Task: Look for properties with 3 bedrooms.
Action: Mouse pressed left at (840, 137)
Screenshot: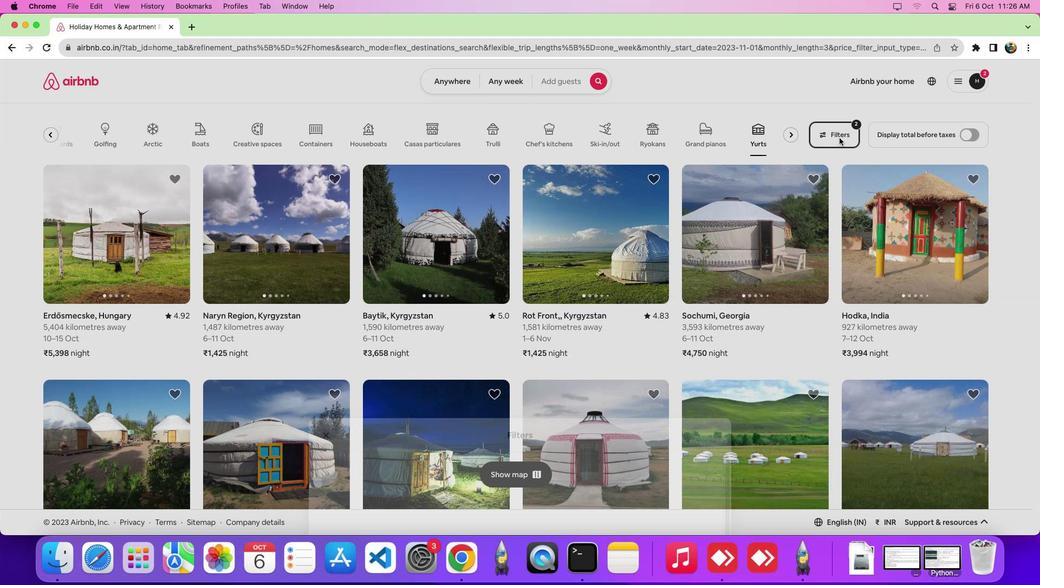 
Action: Mouse moved to (404, 186)
Screenshot: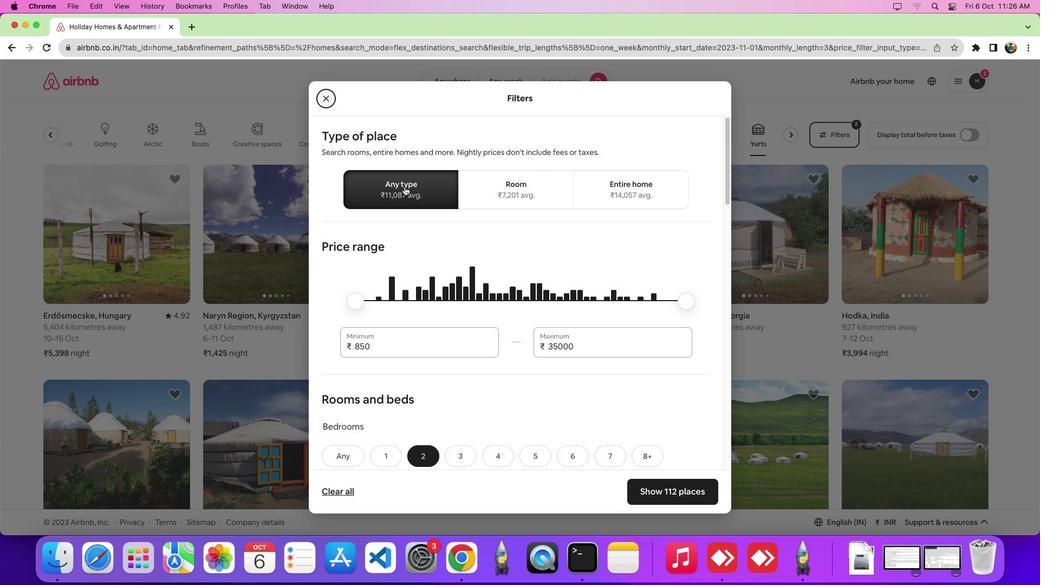 
Action: Mouse pressed left at (404, 186)
Screenshot: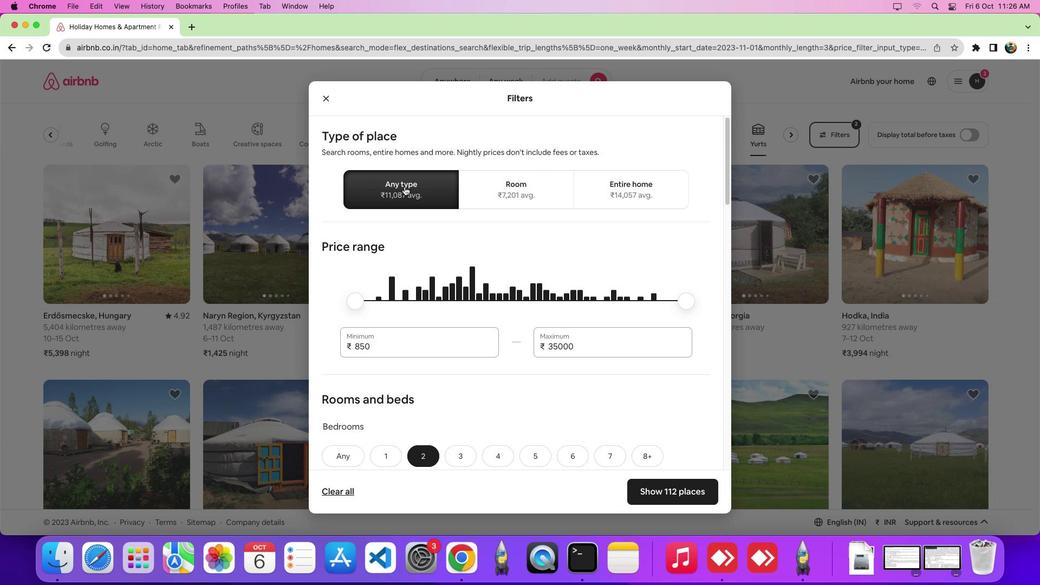 
Action: Mouse moved to (517, 298)
Screenshot: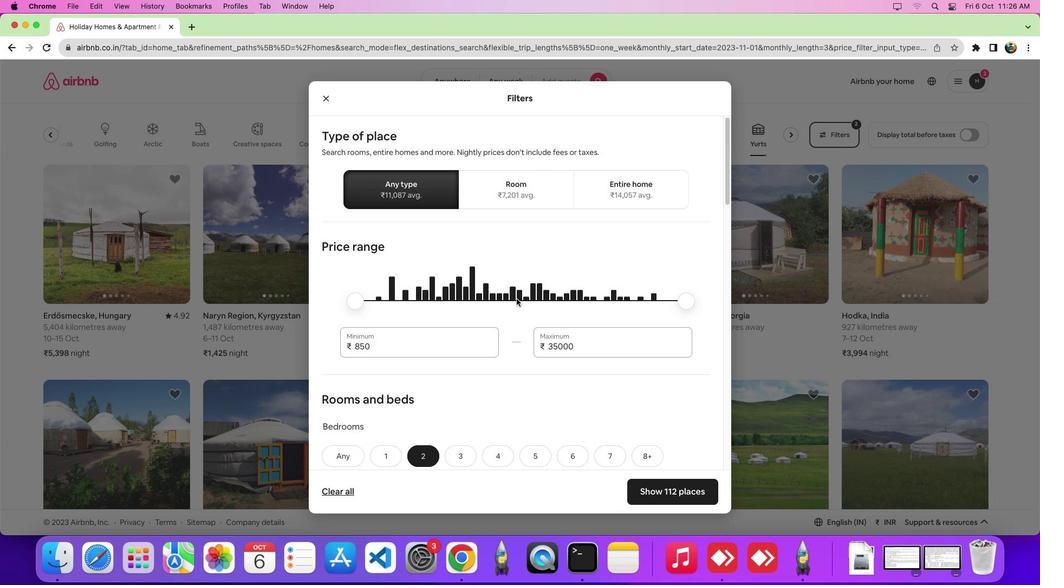
Action: Mouse scrolled (517, 298) with delta (0, 0)
Screenshot: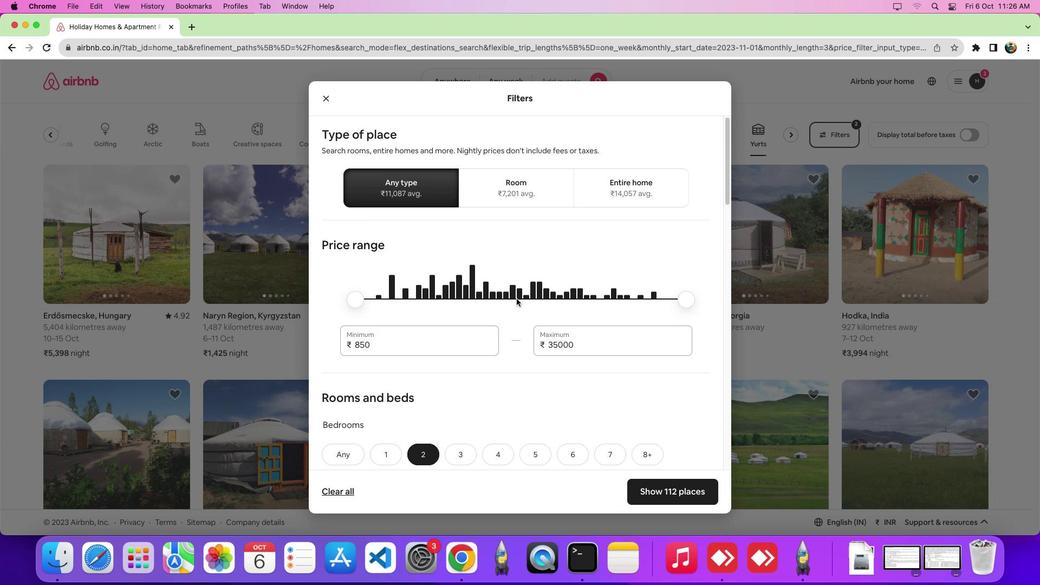 
Action: Mouse scrolled (517, 298) with delta (0, 0)
Screenshot: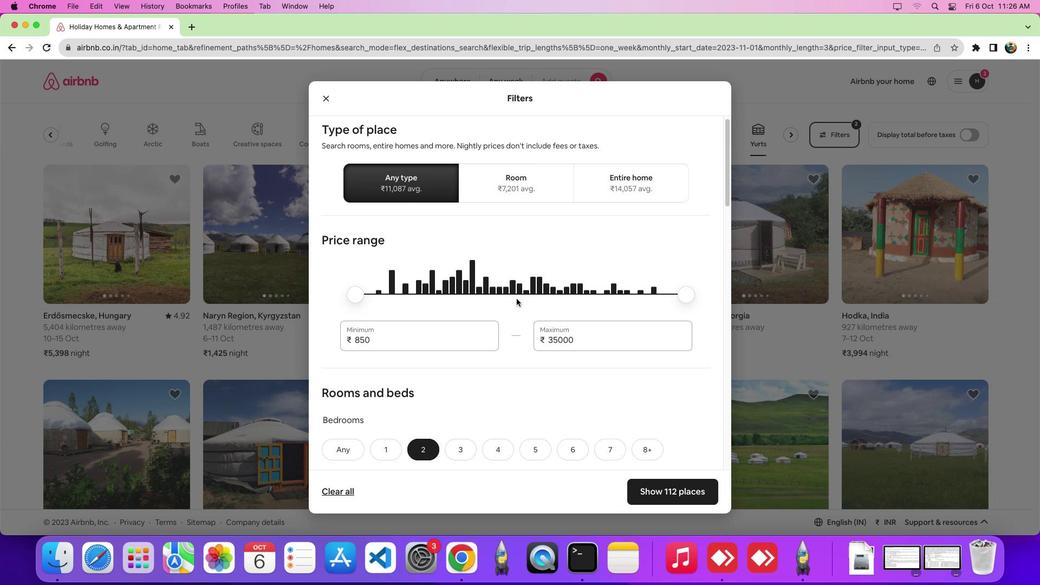 
Action: Mouse scrolled (517, 298) with delta (0, 0)
Screenshot: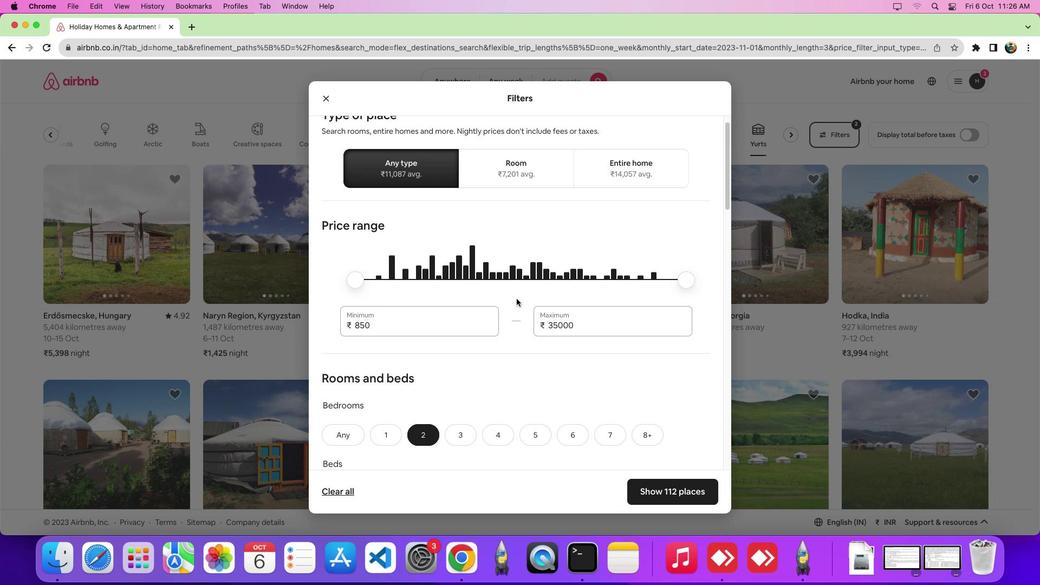 
Action: Mouse scrolled (517, 298) with delta (0, 0)
Screenshot: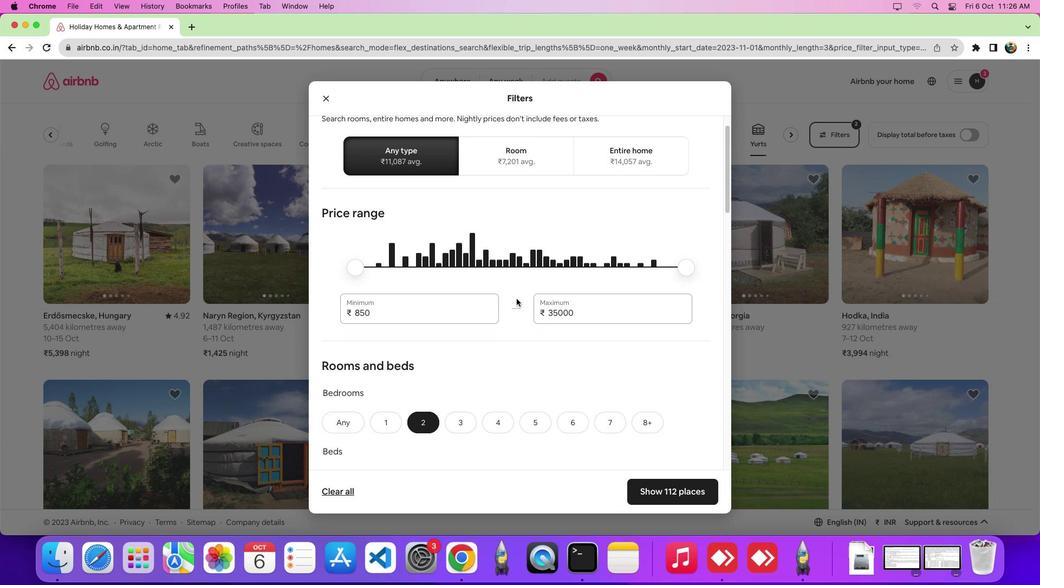 
Action: Mouse moved to (464, 417)
Screenshot: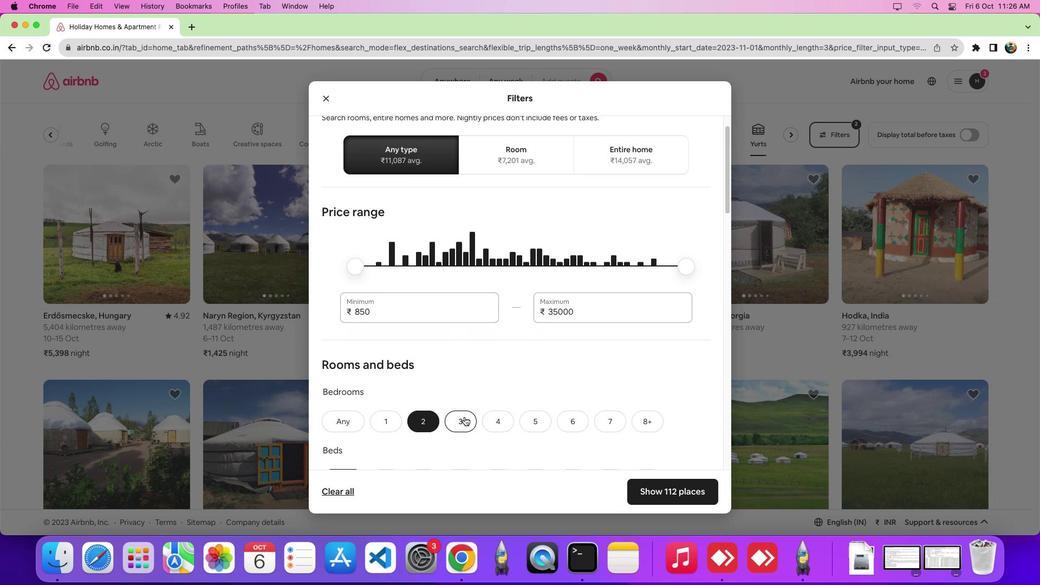 
Action: Mouse pressed left at (464, 417)
Screenshot: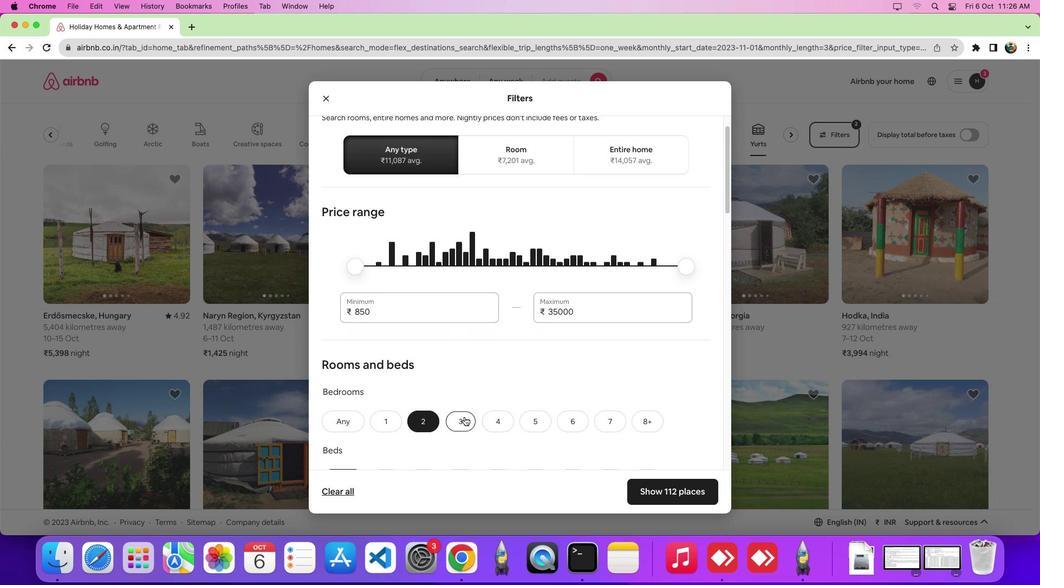 
Action: Mouse moved to (660, 496)
Screenshot: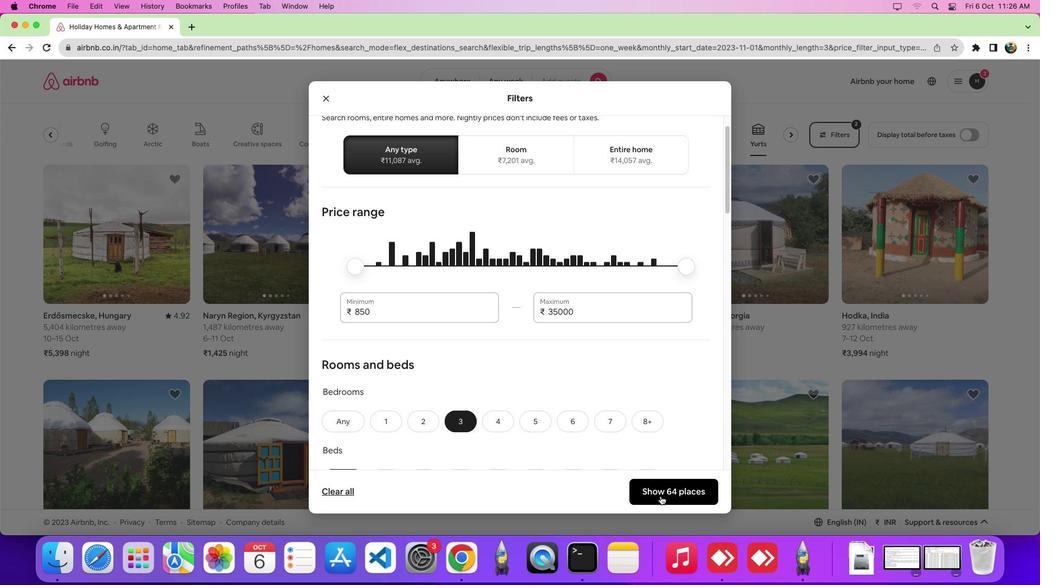 
Action: Mouse pressed left at (660, 496)
Screenshot: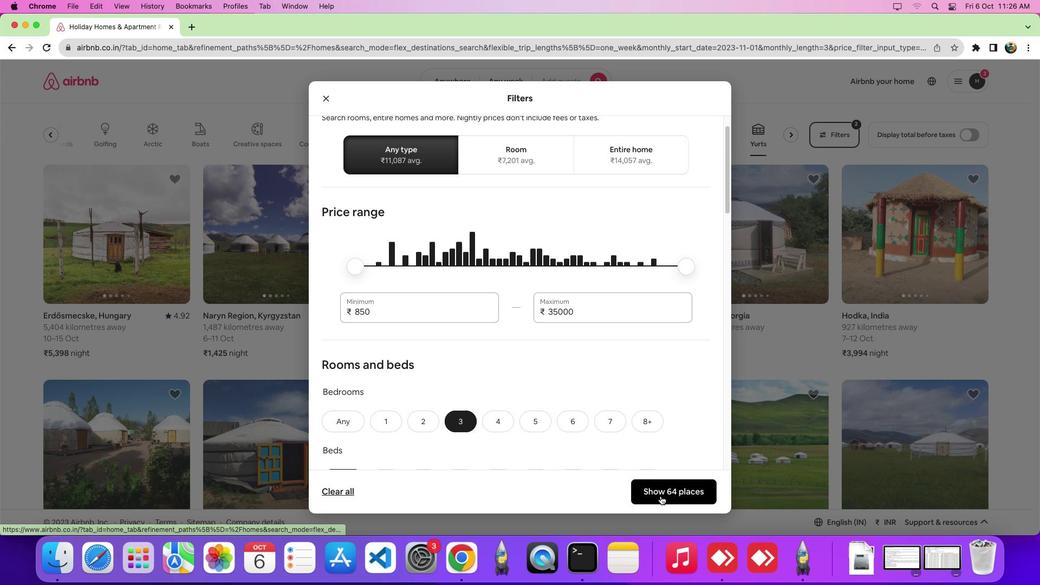 
